Task: Select video "movie D.mp4".
Action: Mouse moved to (489, 126)
Screenshot: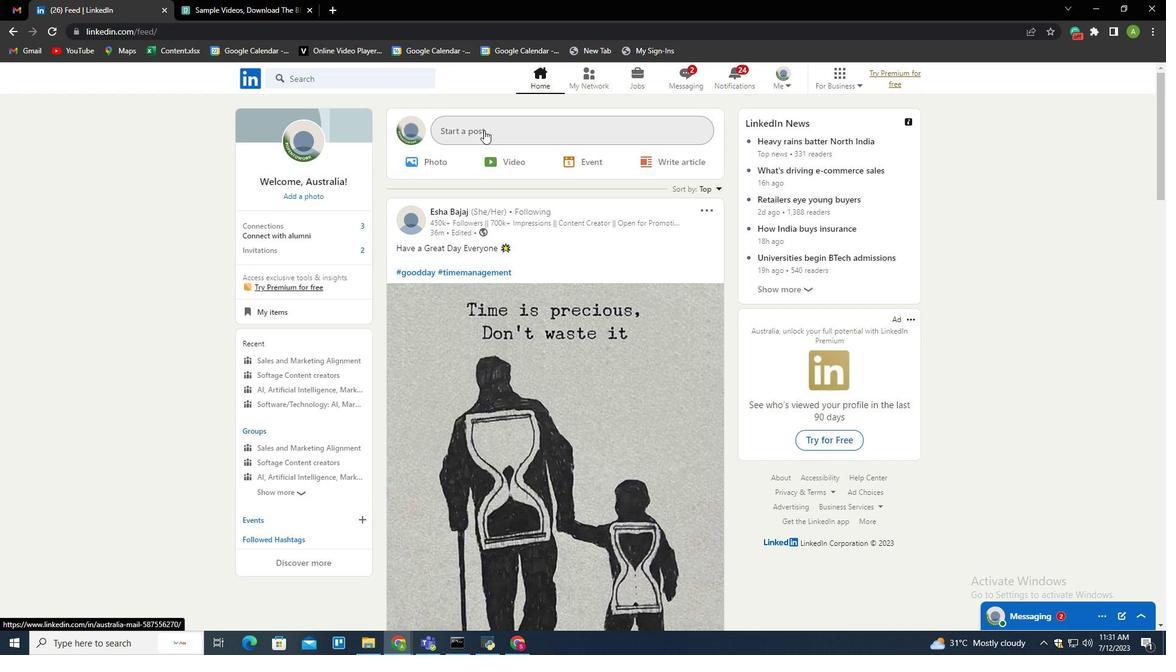 
Action: Mouse pressed left at (489, 126)
Screenshot: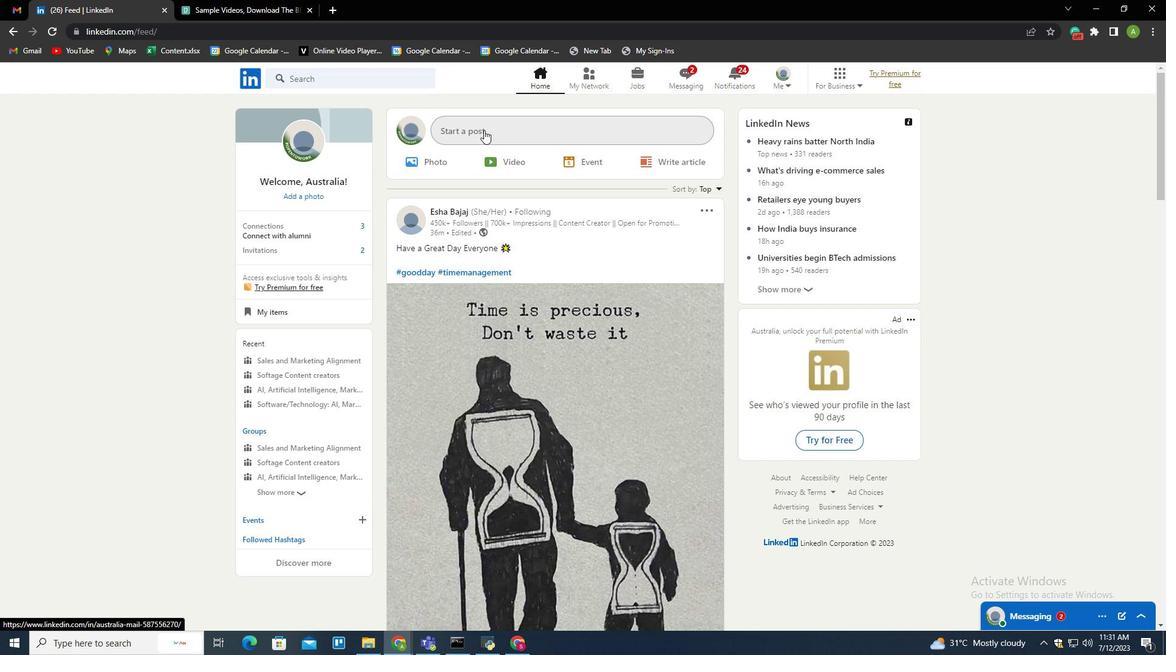 
Action: Mouse moved to (431, 360)
Screenshot: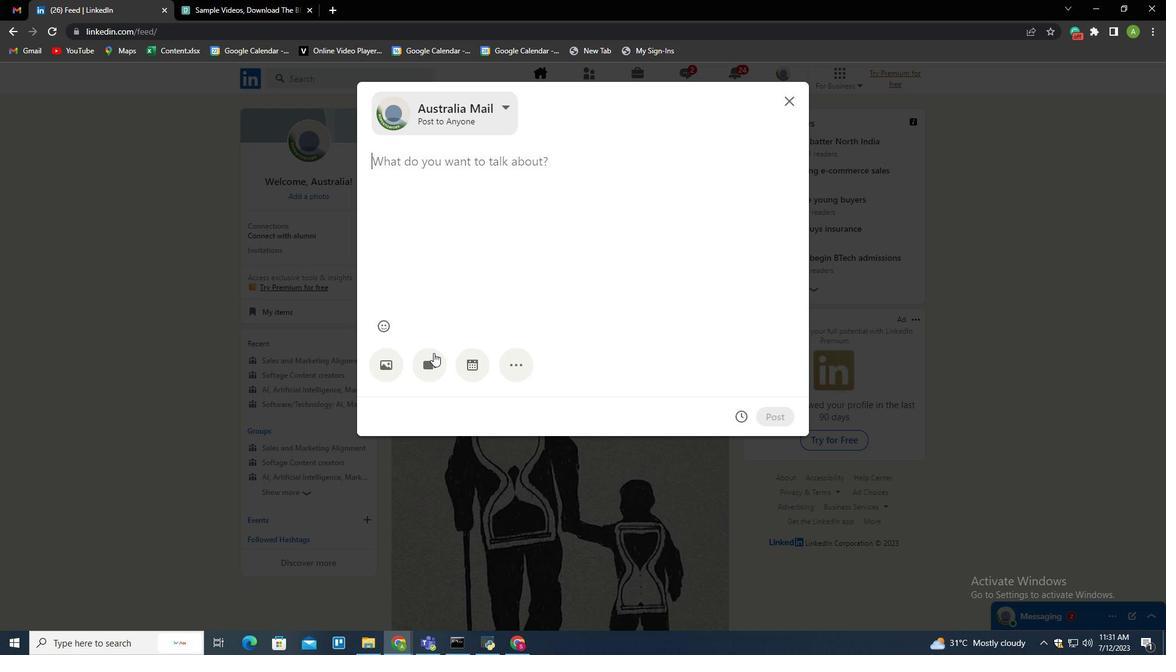 
Action: Mouse pressed left at (431, 360)
Screenshot: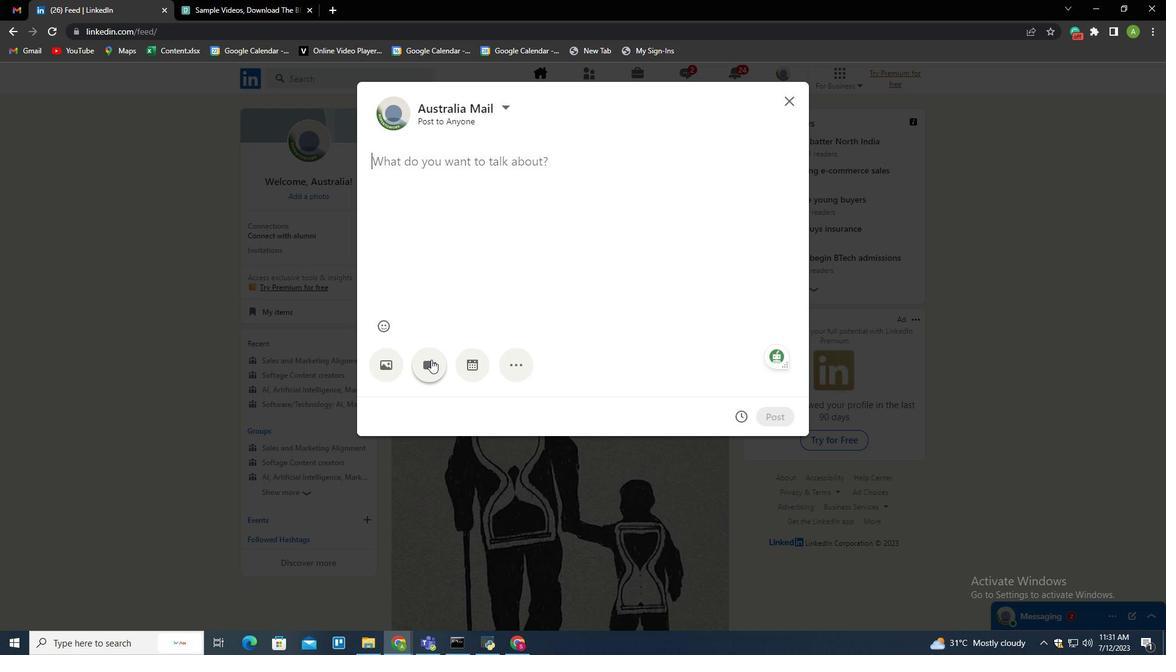 
Action: Mouse moved to (279, 265)
Screenshot: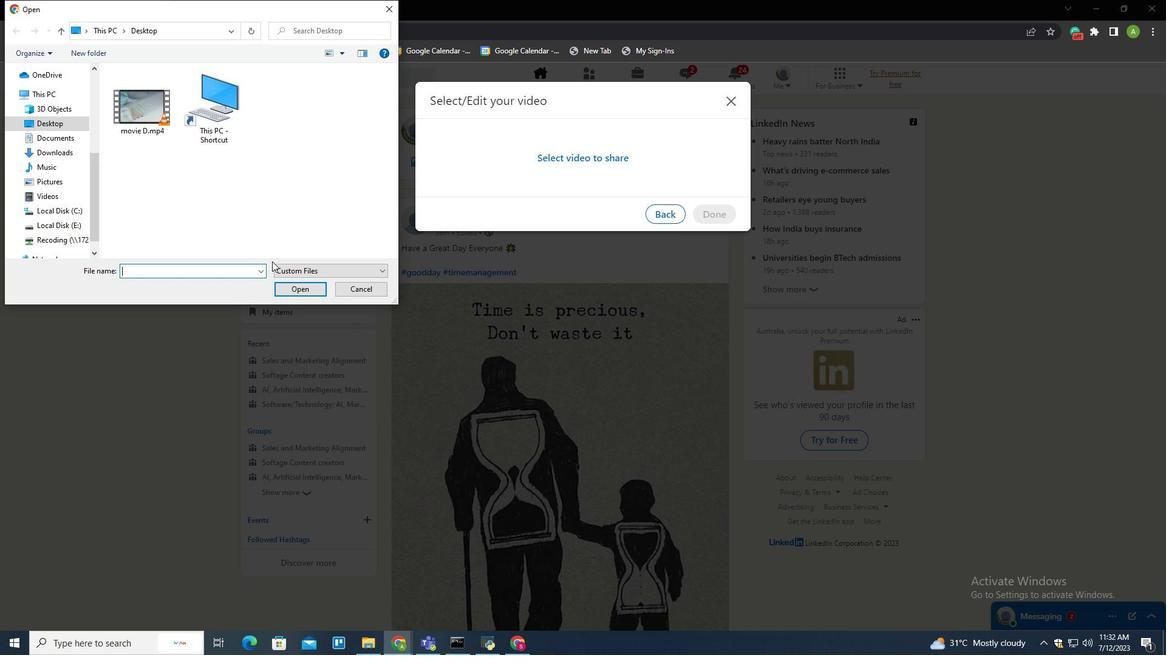 
Action: Mouse pressed left at (279, 265)
Screenshot: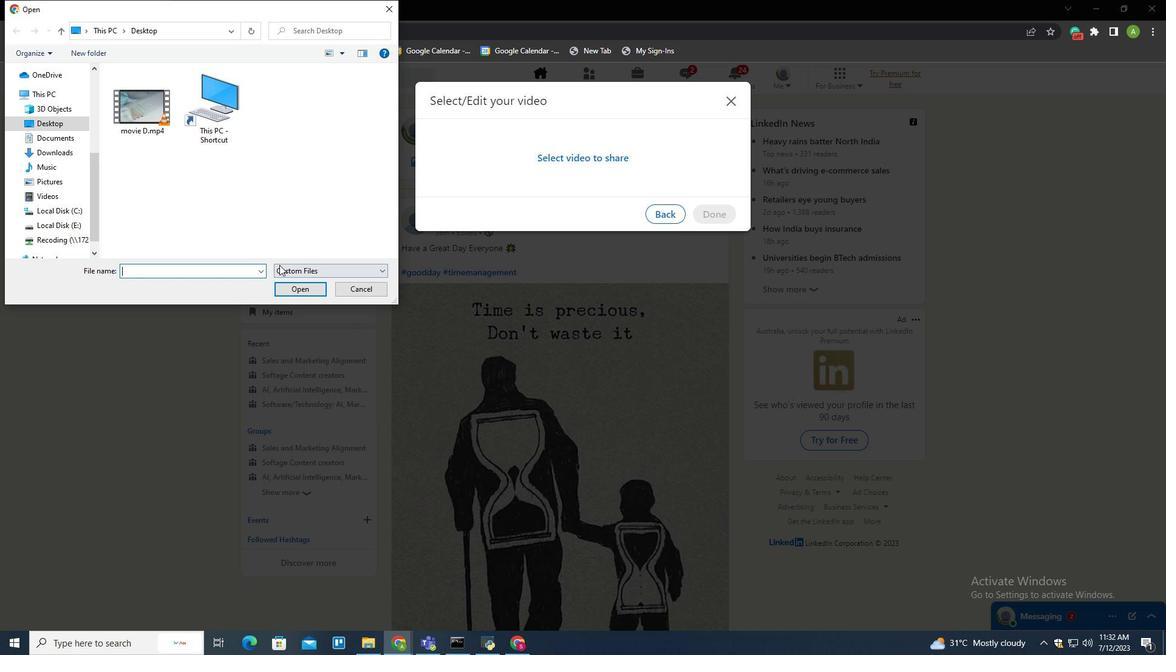 
Action: Mouse moved to (289, 293)
Screenshot: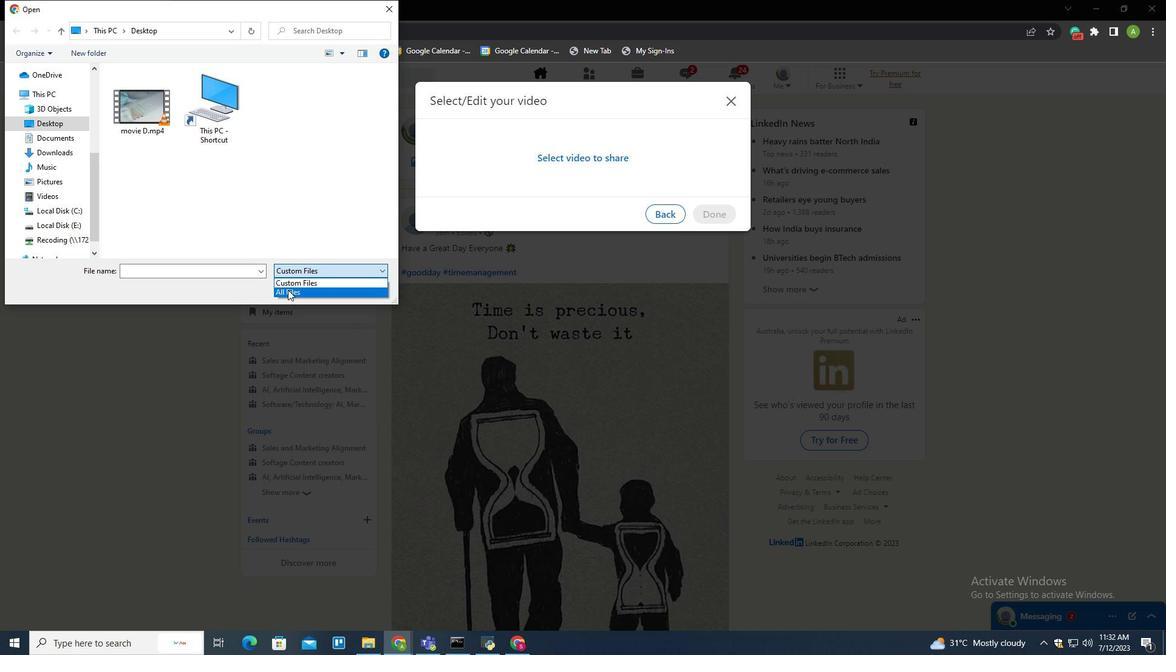 
Action: Mouse pressed left at (289, 293)
Screenshot: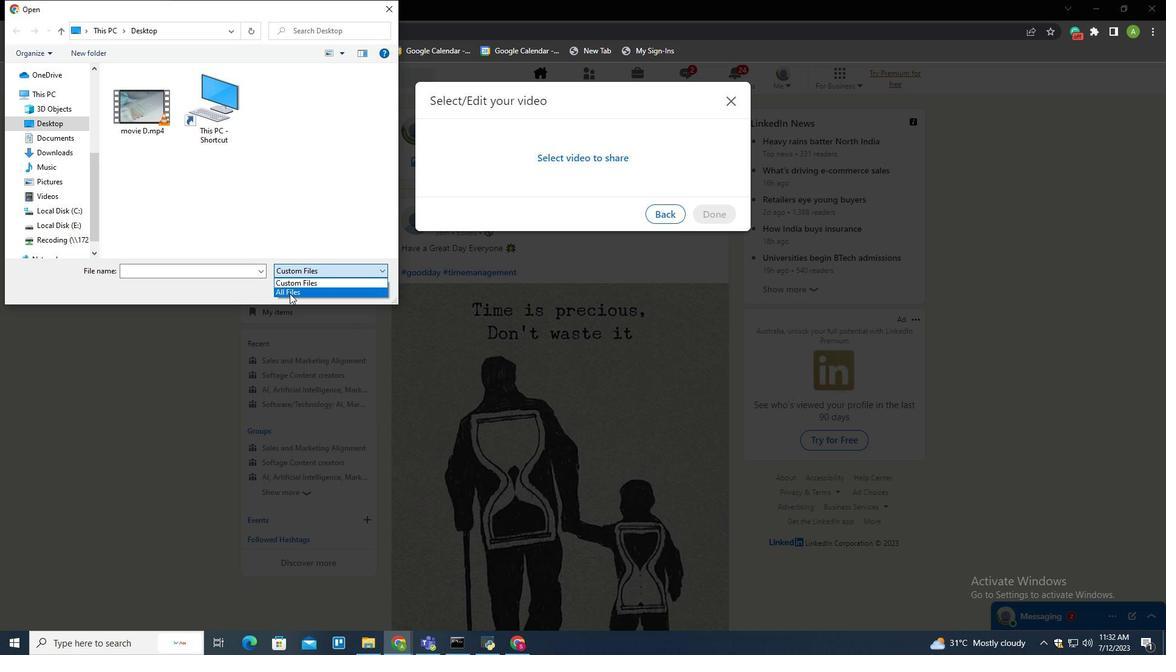 
Action: Mouse moved to (353, 114)
Screenshot: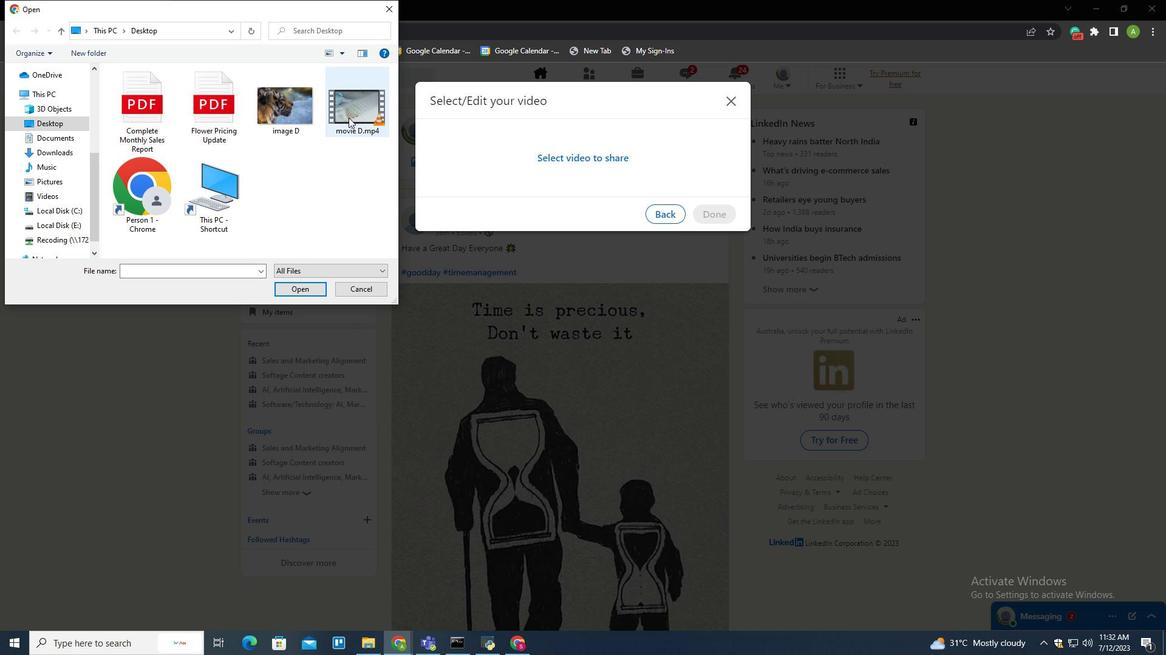 
Action: Mouse pressed left at (353, 114)
Screenshot: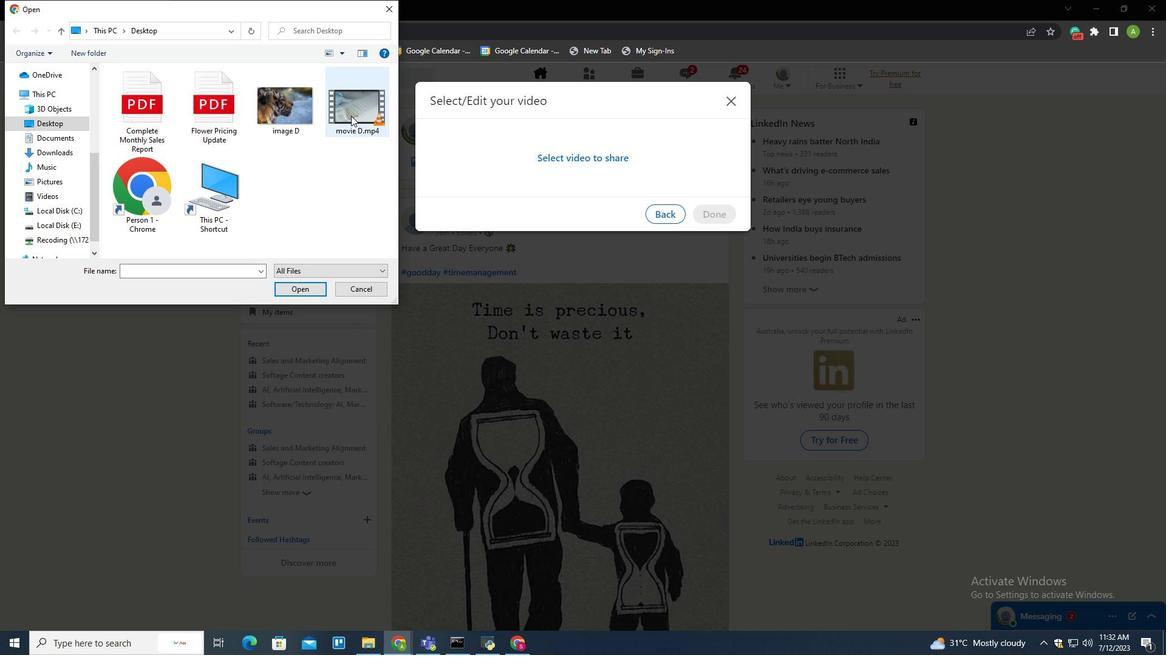 
Action: Mouse moved to (304, 287)
Screenshot: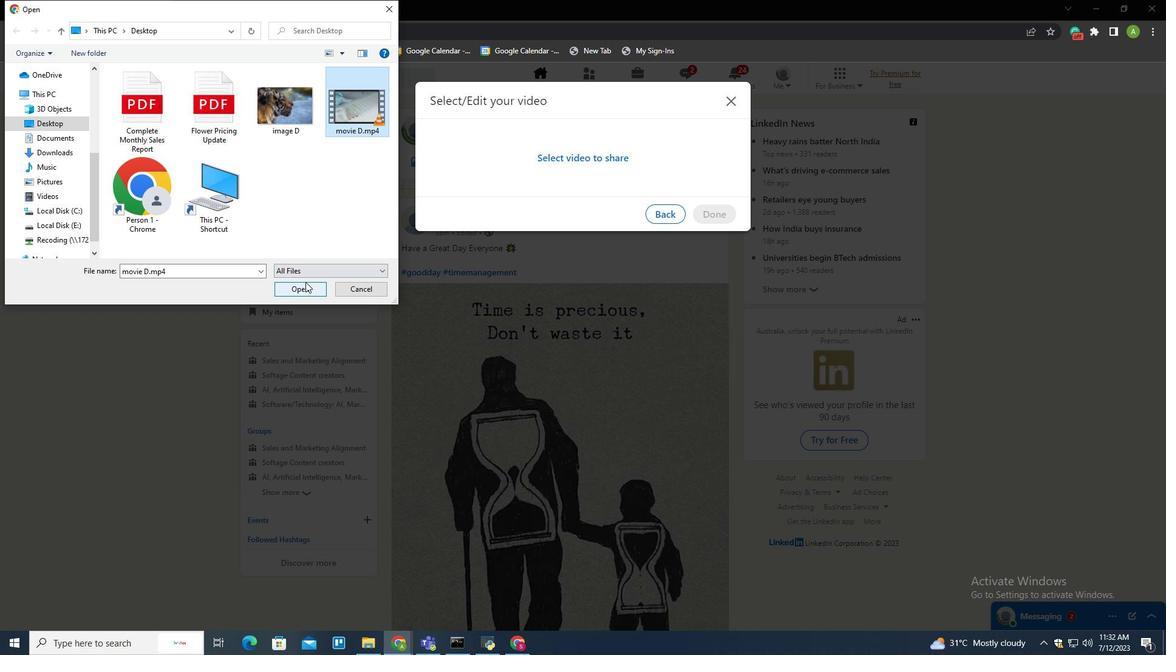 
Action: Mouse pressed left at (304, 287)
Screenshot: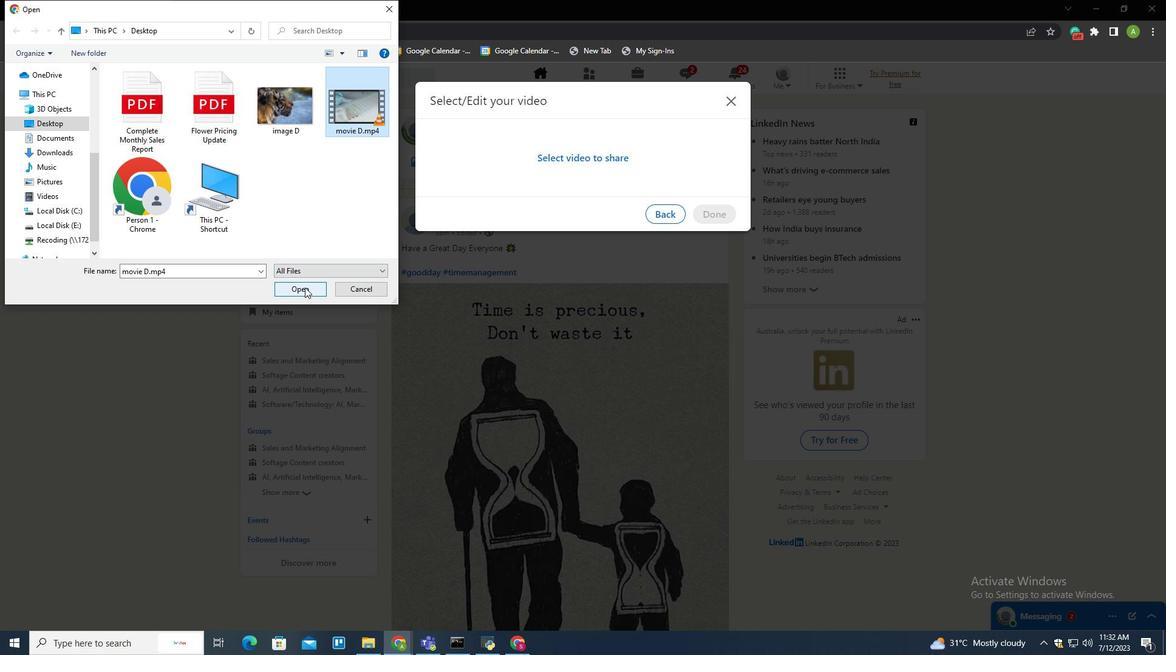 
Action: Mouse moved to (687, 351)
Screenshot: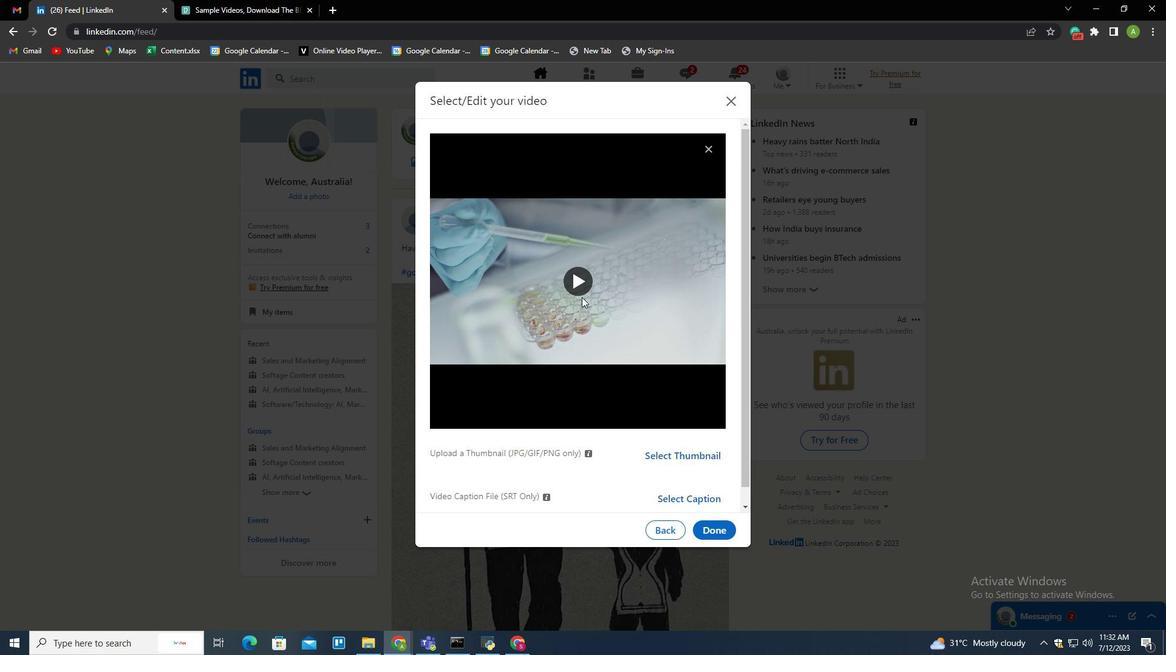 
